 Task: Select the year "2023."
Action: Mouse moved to (643, 363)
Screenshot: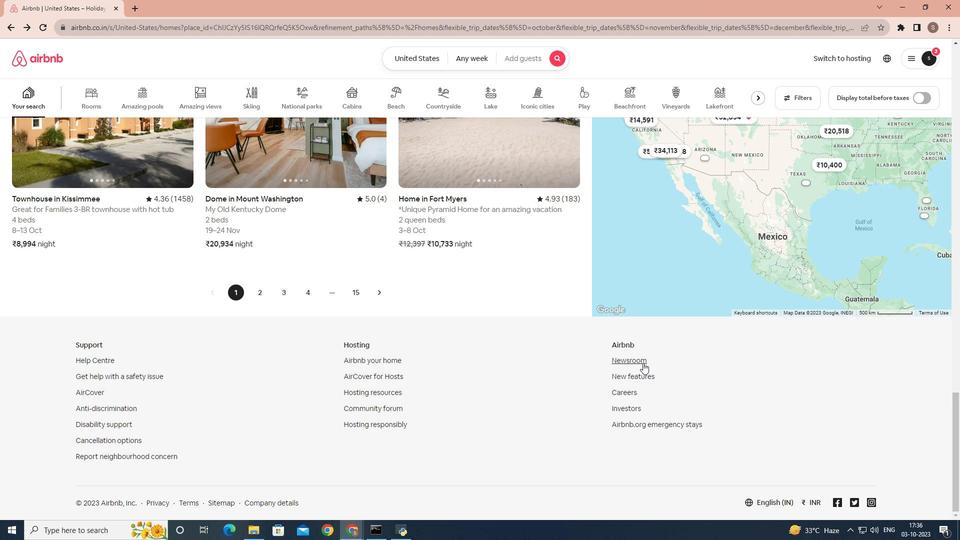 
Action: Mouse pressed left at (643, 363)
Screenshot: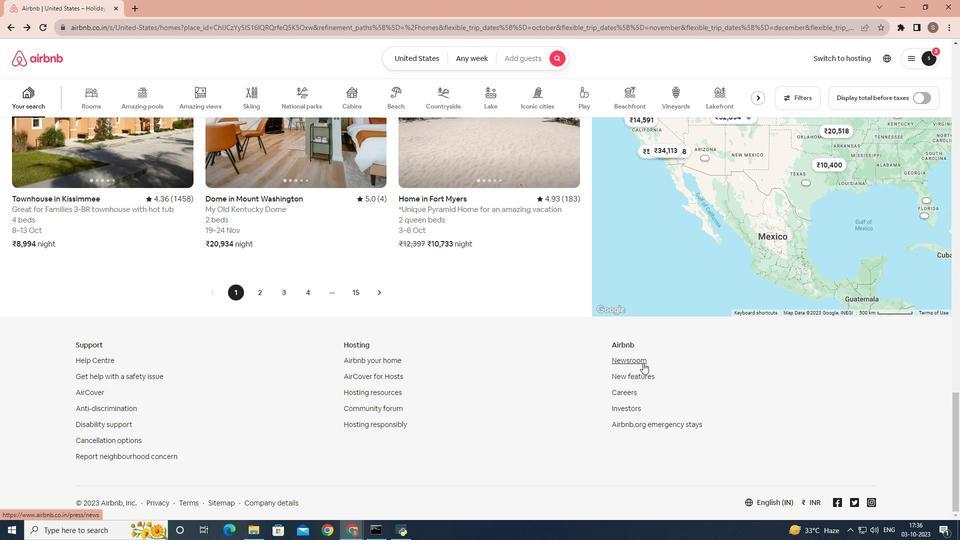 
Action: Mouse moved to (630, 61)
Screenshot: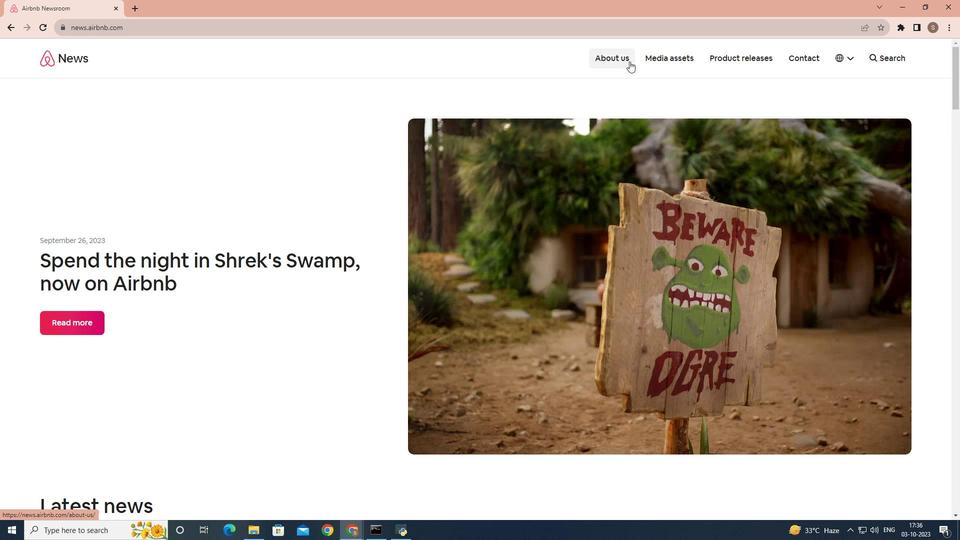 
Action: Mouse pressed left at (630, 61)
Screenshot: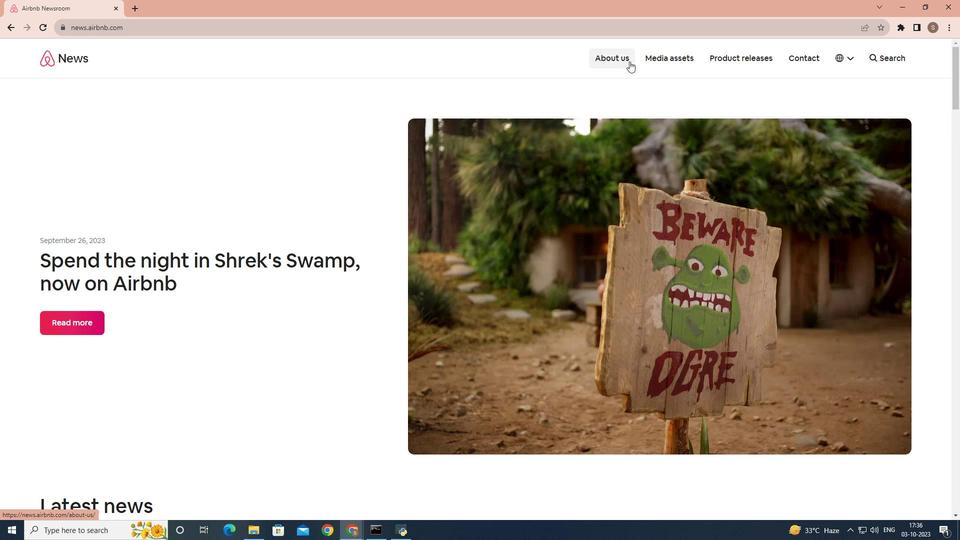 
Action: Mouse moved to (499, 194)
Screenshot: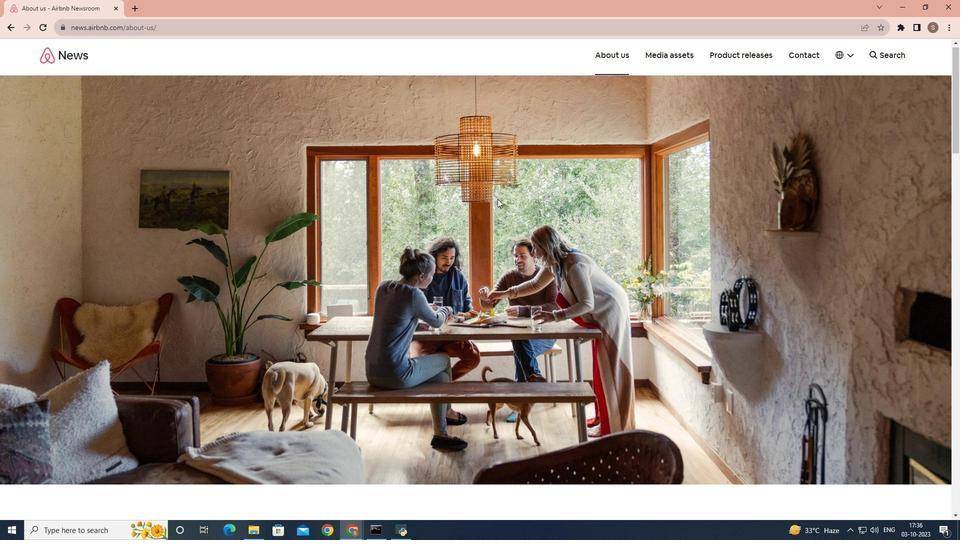 
Action: Mouse scrolled (499, 193) with delta (0, 0)
Screenshot: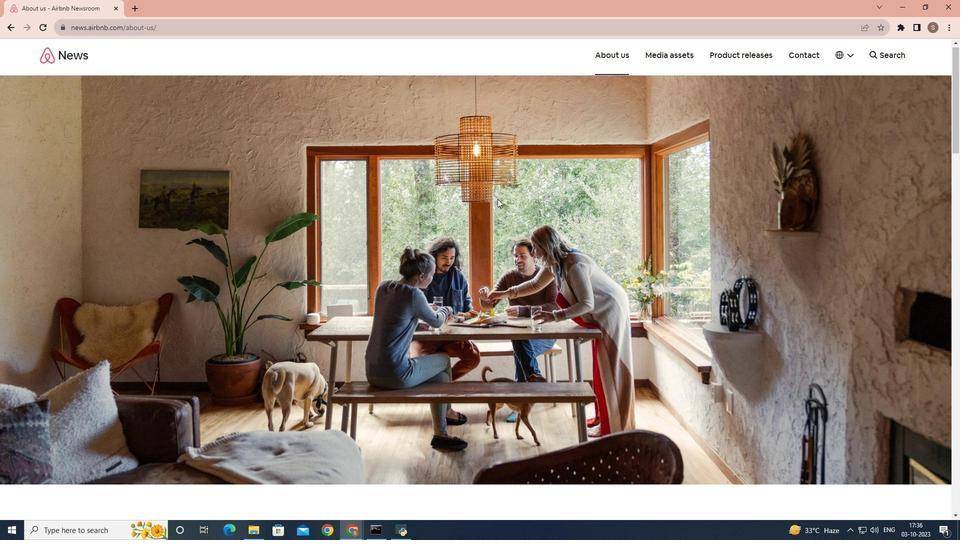 
Action: Mouse moved to (498, 198)
Screenshot: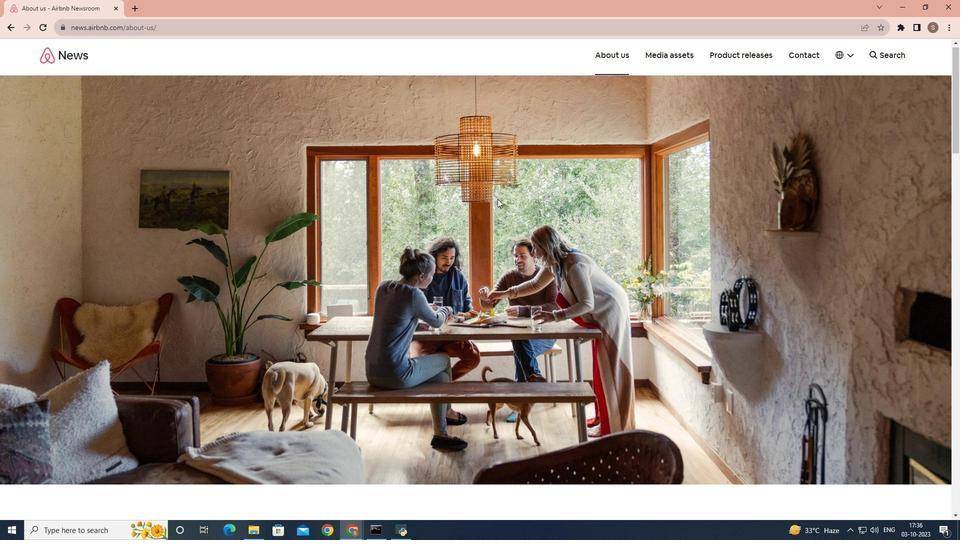 
Action: Mouse scrolled (498, 197) with delta (0, 0)
Screenshot: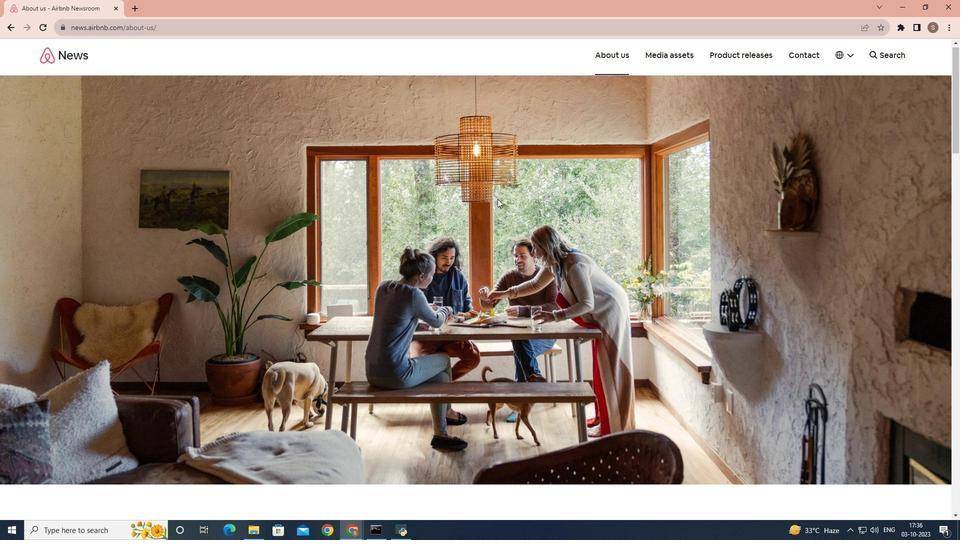 
Action: Mouse moved to (497, 199)
Screenshot: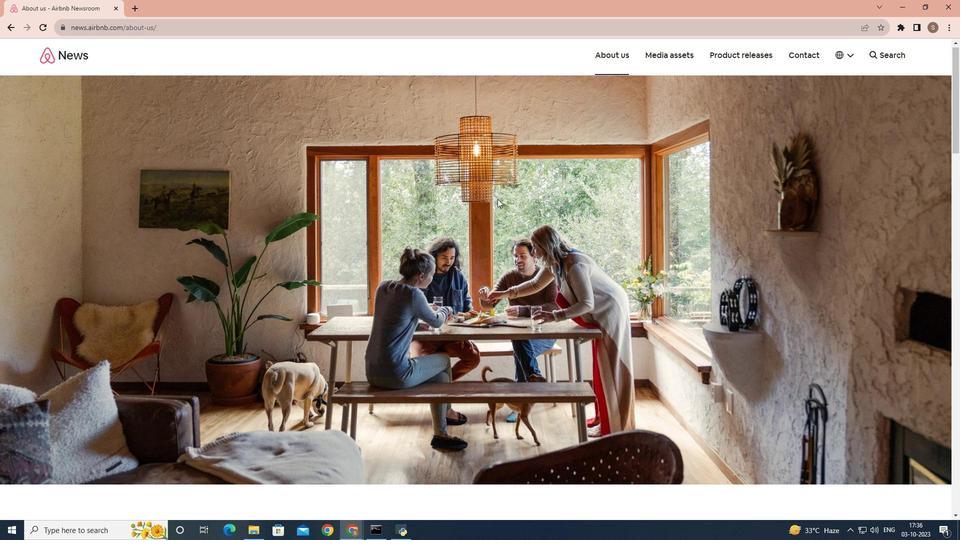 
Action: Mouse scrolled (497, 198) with delta (0, 0)
Screenshot: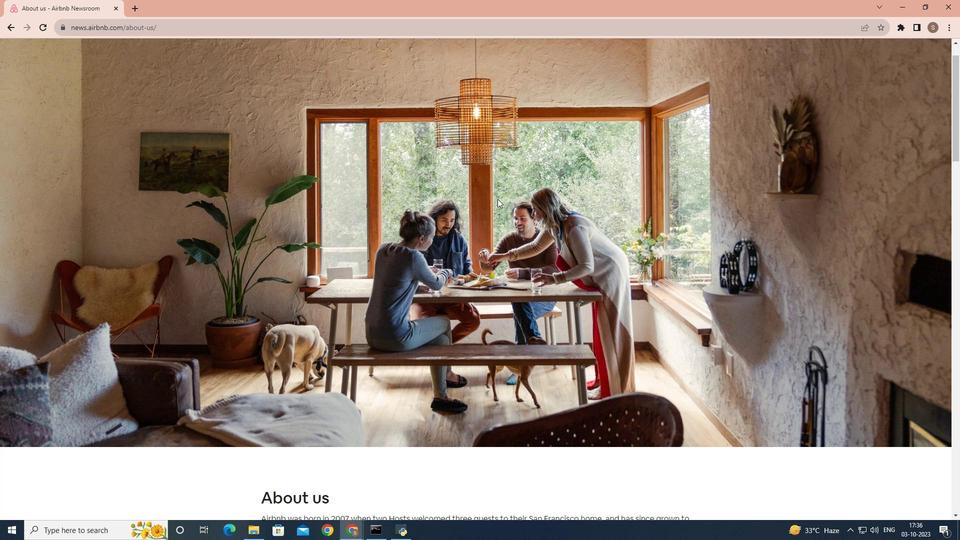 
Action: Mouse scrolled (497, 198) with delta (0, 0)
Screenshot: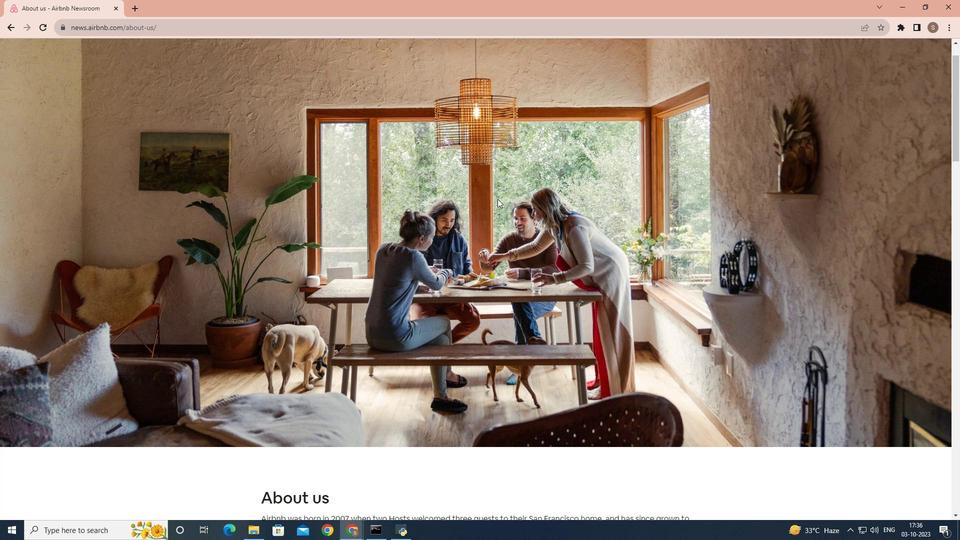 
Action: Mouse scrolled (497, 198) with delta (0, 0)
Screenshot: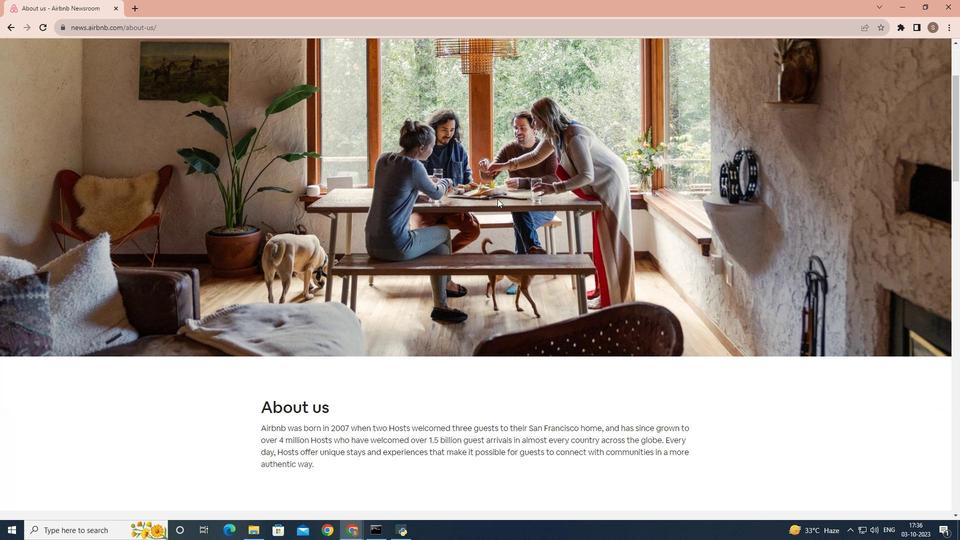 
Action: Mouse scrolled (497, 198) with delta (0, 0)
Screenshot: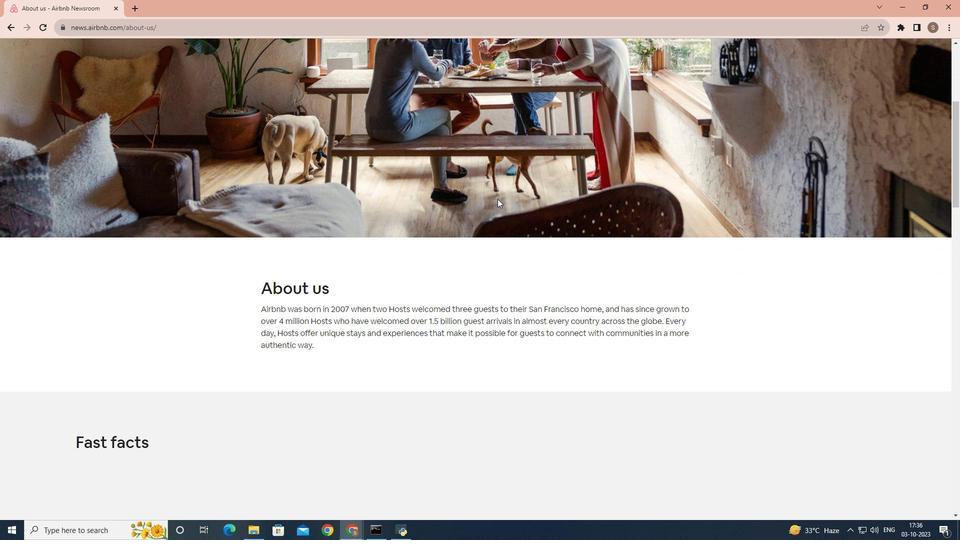 
Action: Mouse scrolled (497, 198) with delta (0, 0)
Screenshot: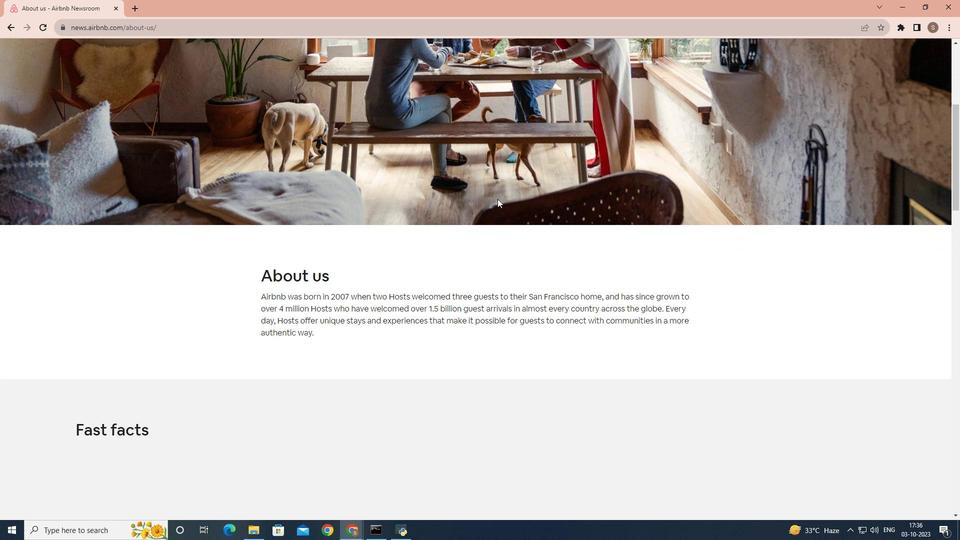 
Action: Mouse scrolled (497, 198) with delta (0, 0)
Screenshot: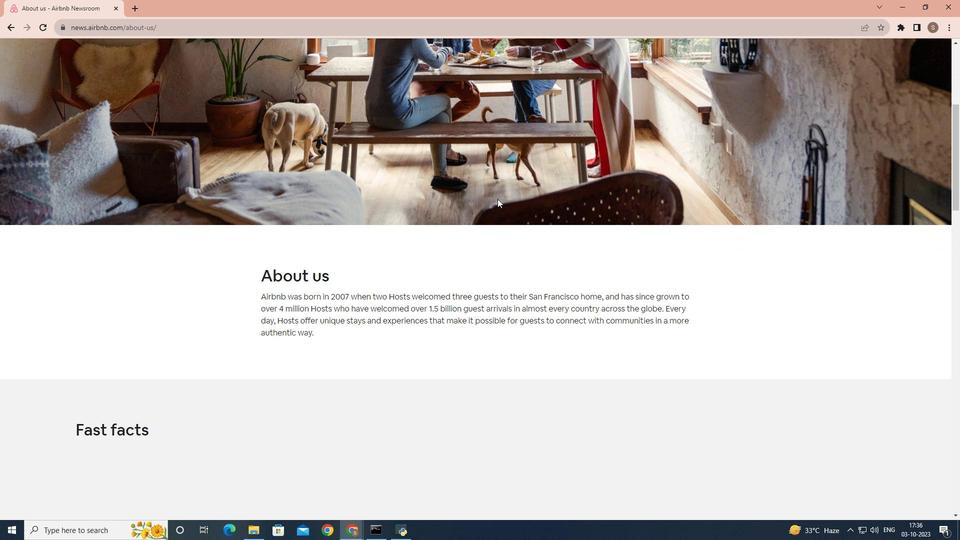 
Action: Mouse scrolled (497, 198) with delta (0, 0)
Screenshot: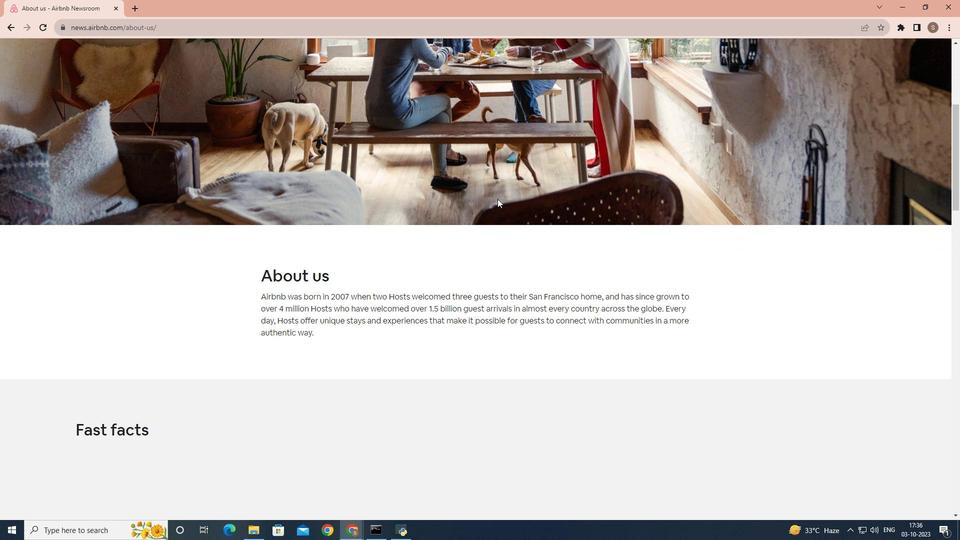 
Action: Mouse scrolled (497, 198) with delta (0, 0)
Screenshot: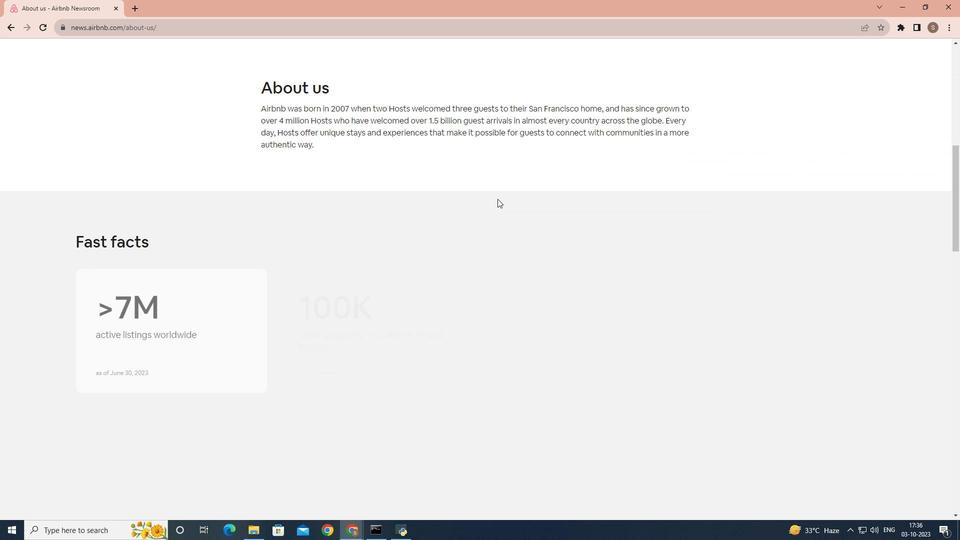 
Action: Mouse scrolled (497, 198) with delta (0, 0)
Screenshot: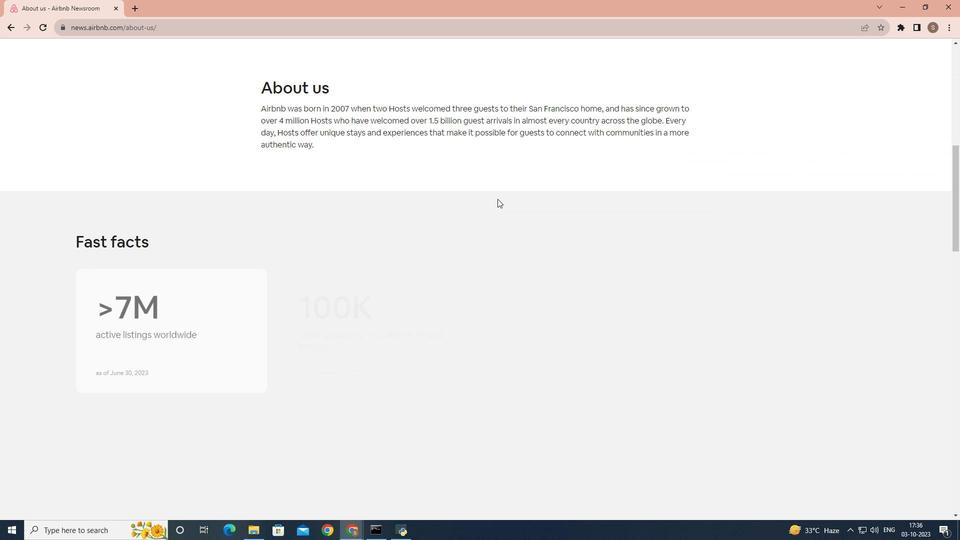 
Action: Mouse scrolled (497, 198) with delta (0, 0)
Screenshot: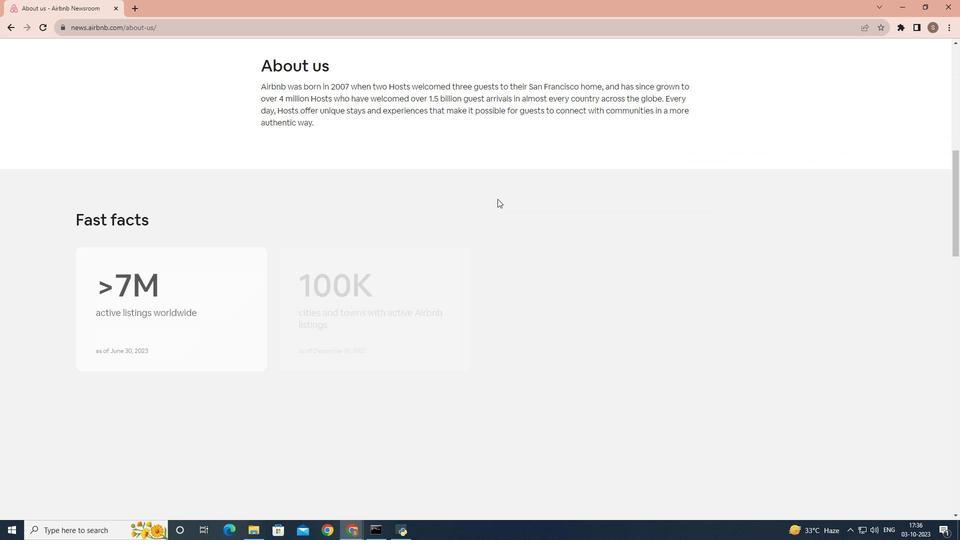 
Action: Mouse scrolled (497, 198) with delta (0, 0)
Screenshot: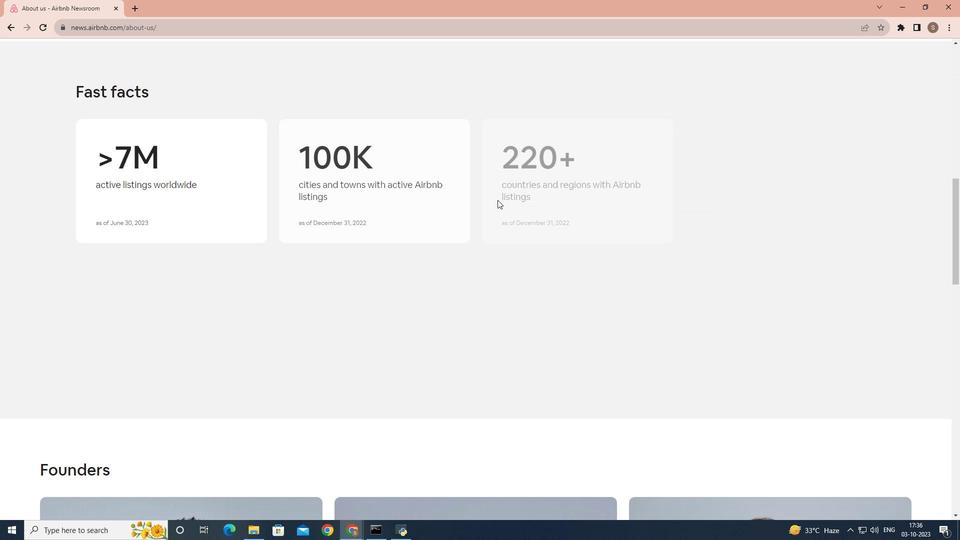 
Action: Mouse moved to (497, 200)
Screenshot: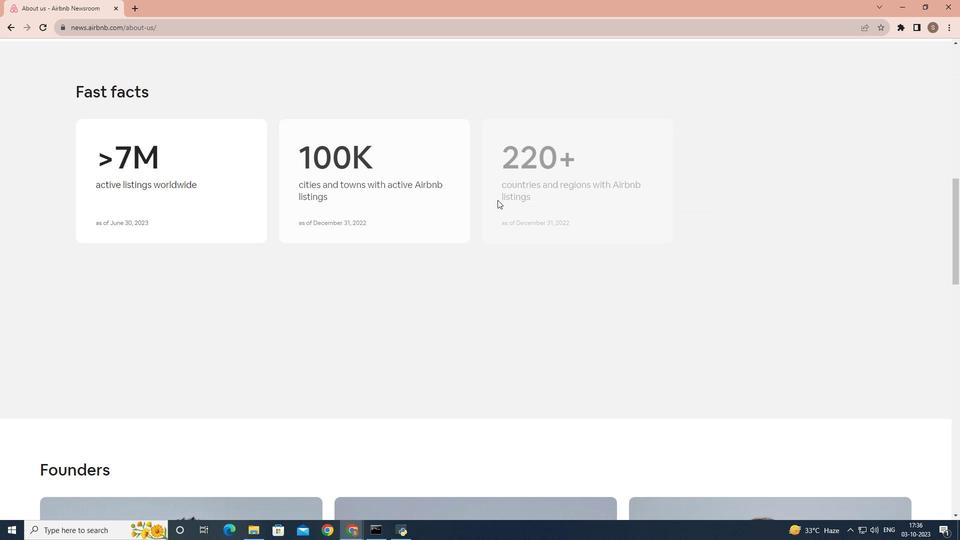
Action: Mouse scrolled (497, 199) with delta (0, 0)
Screenshot: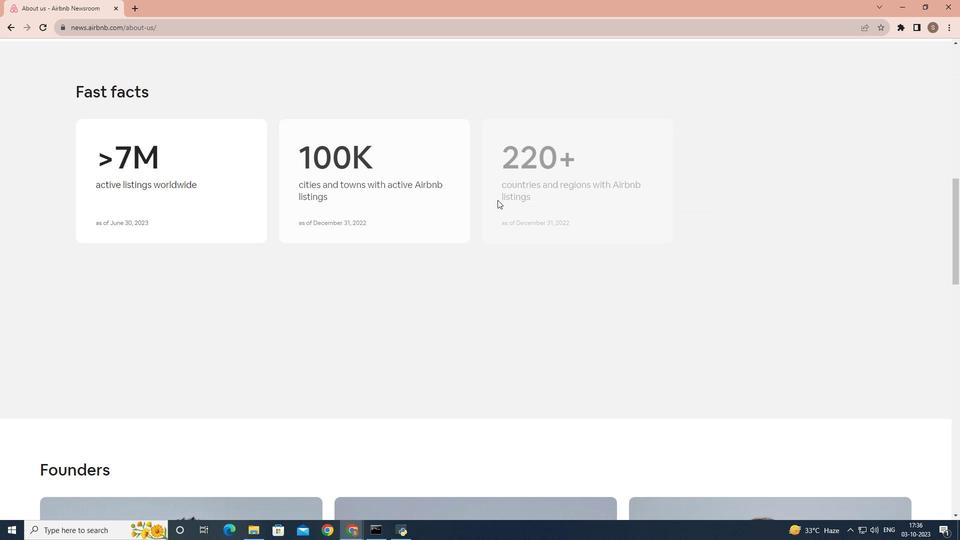 
Action: Mouse moved to (497, 201)
Screenshot: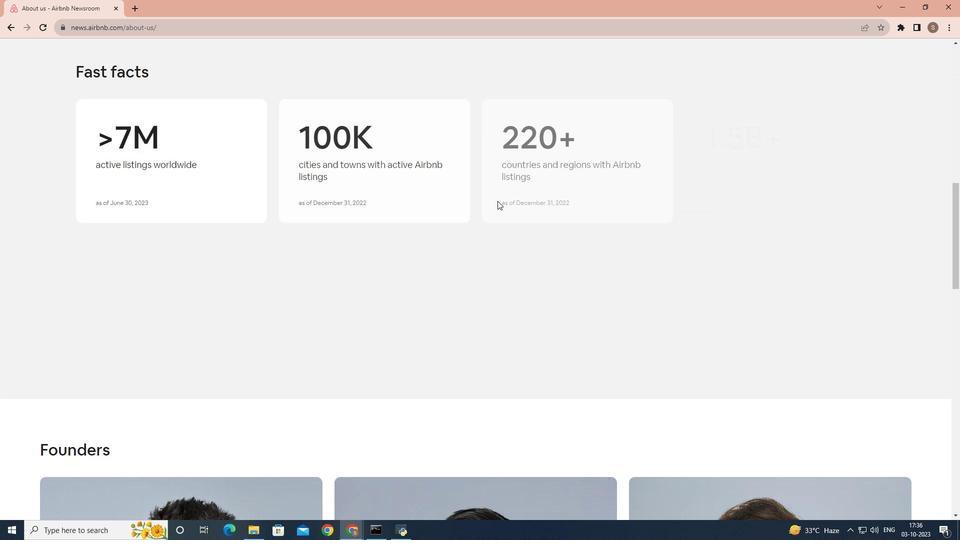 
Action: Mouse scrolled (497, 200) with delta (0, 0)
Screenshot: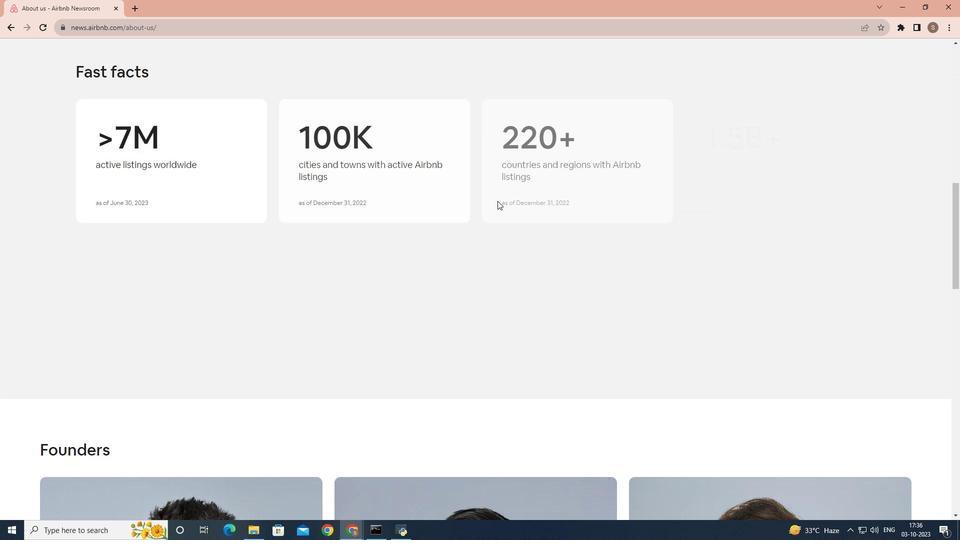 
Action: Mouse moved to (446, 210)
Screenshot: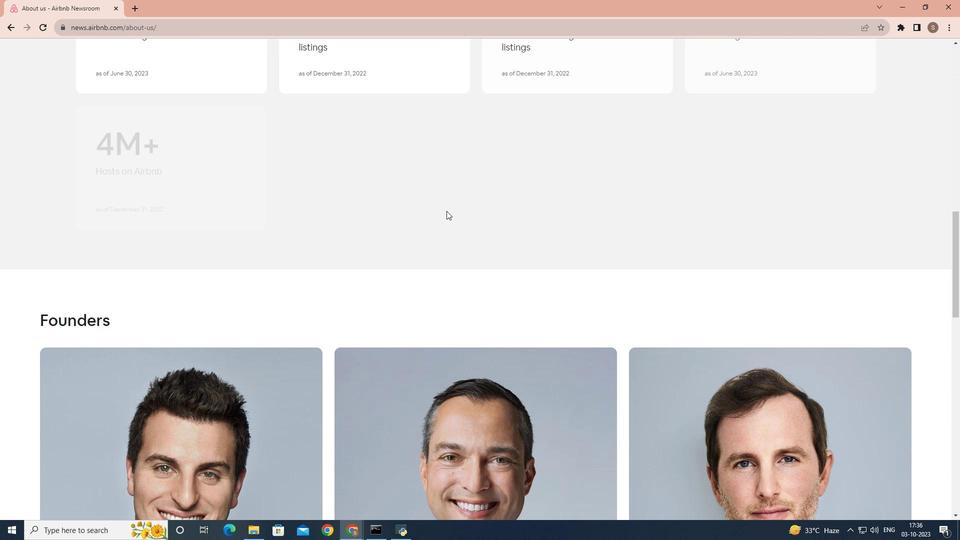 
Action: Mouse scrolled (446, 210) with delta (0, 0)
Screenshot: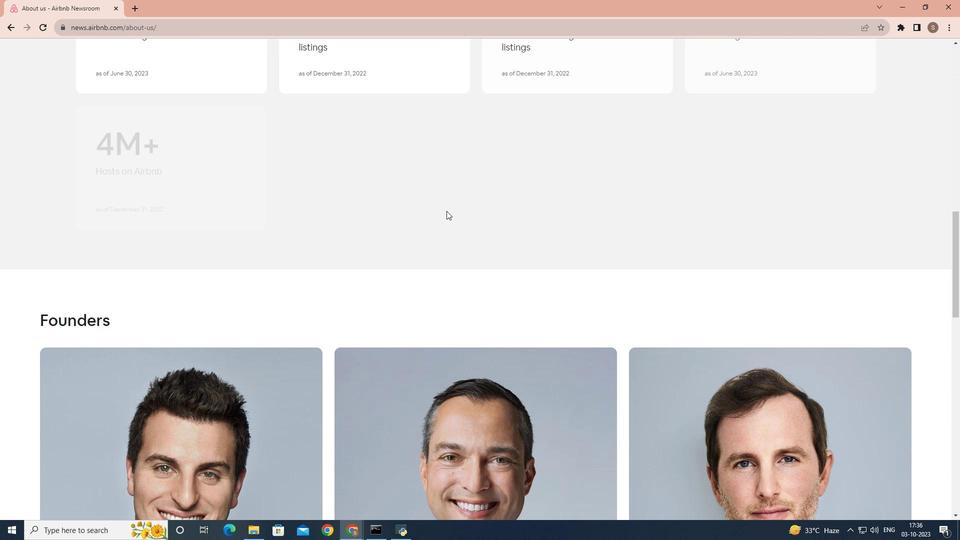 
Action: Mouse moved to (444, 212)
Screenshot: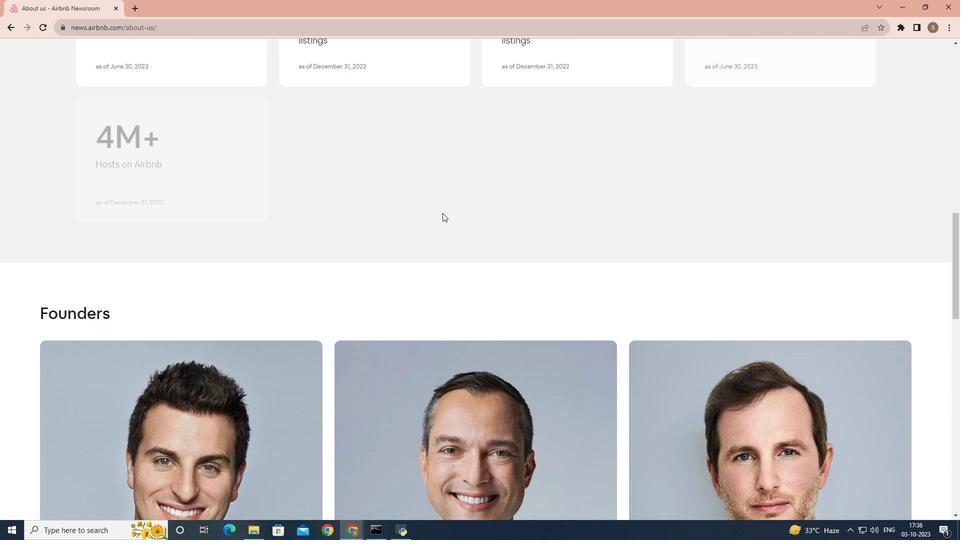 
Action: Mouse scrolled (444, 211) with delta (0, 0)
Screenshot: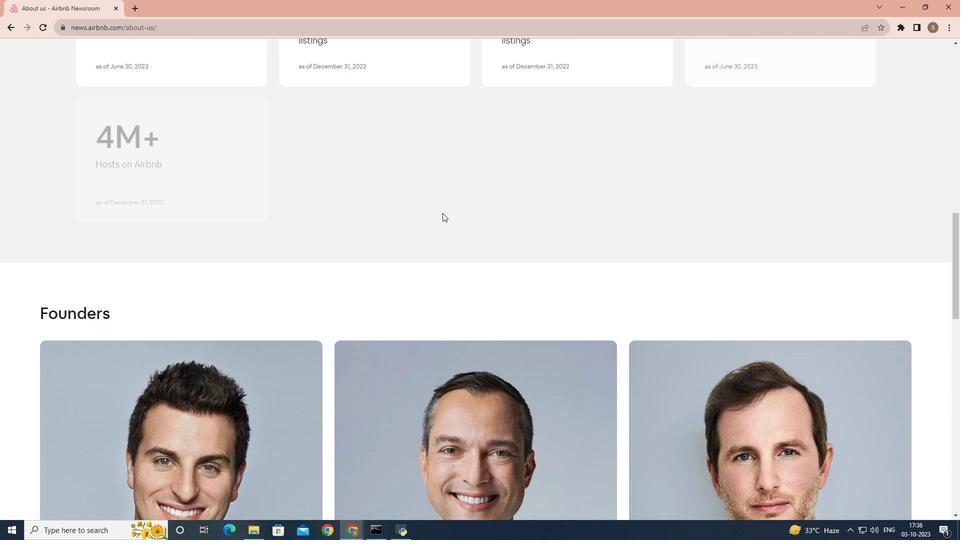 
Action: Mouse moved to (442, 213)
Screenshot: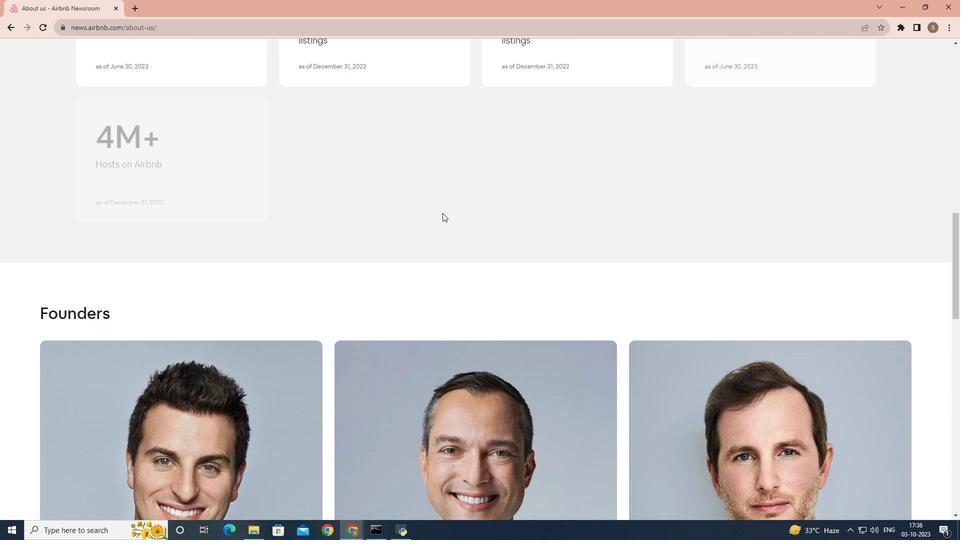 
Action: Mouse scrolled (442, 212) with delta (0, 0)
Screenshot: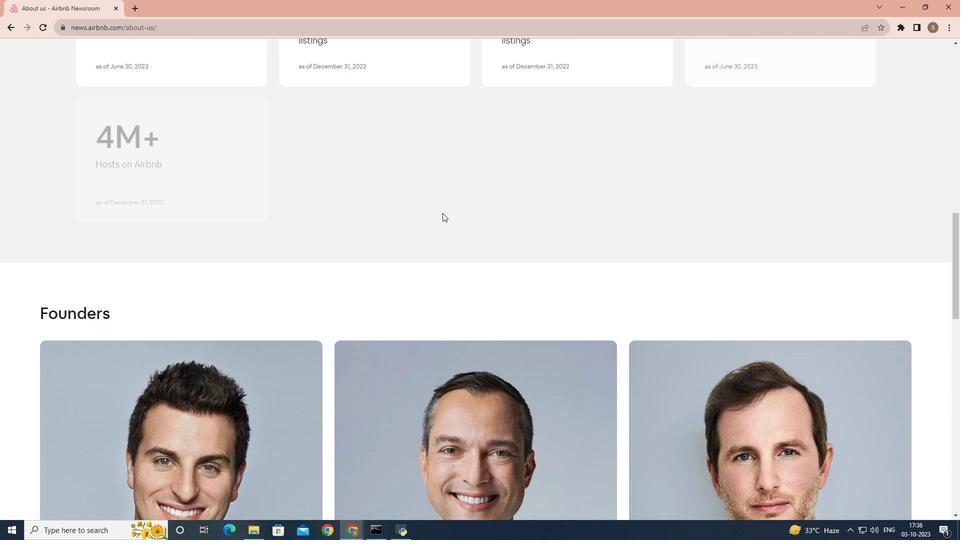 
Action: Mouse moved to (442, 213)
Screenshot: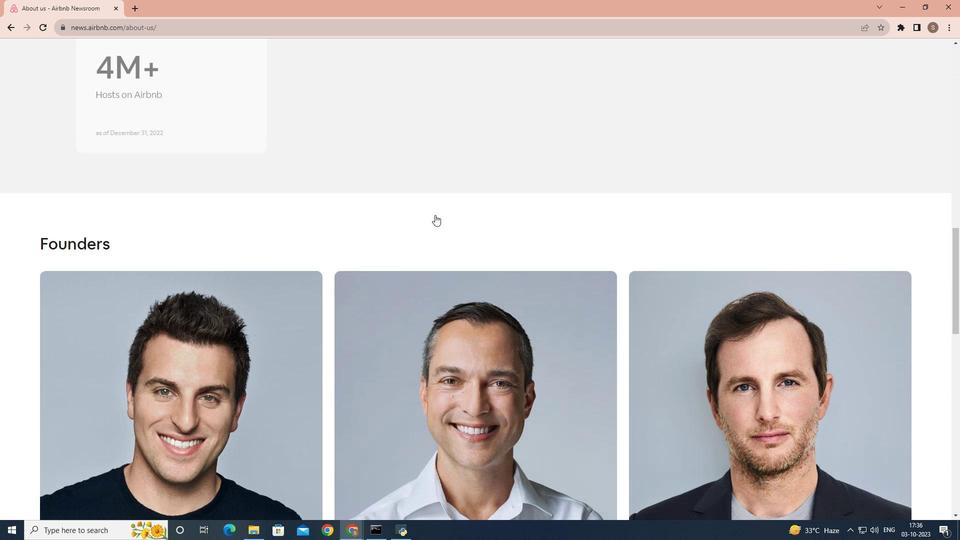 
Action: Mouse scrolled (442, 213) with delta (0, 0)
Screenshot: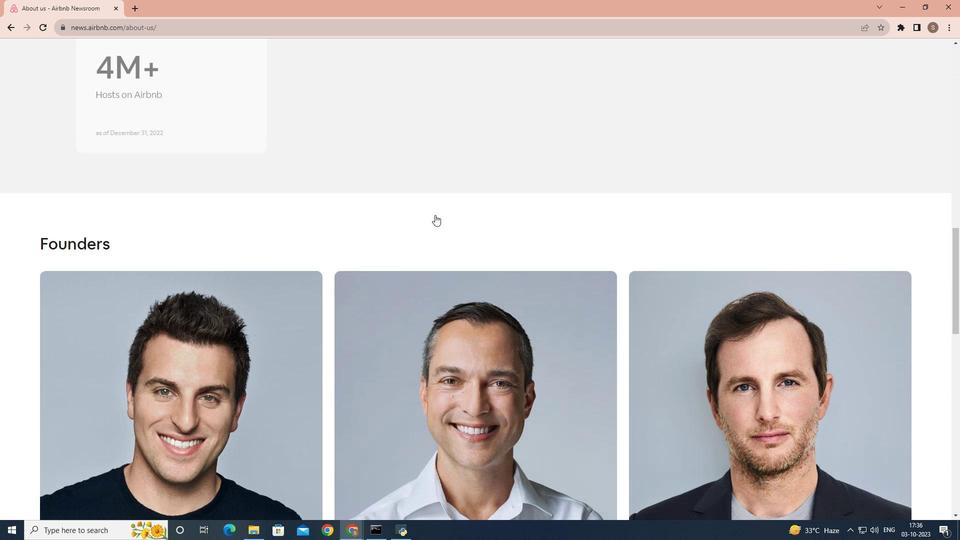 
Action: Mouse moved to (400, 220)
Screenshot: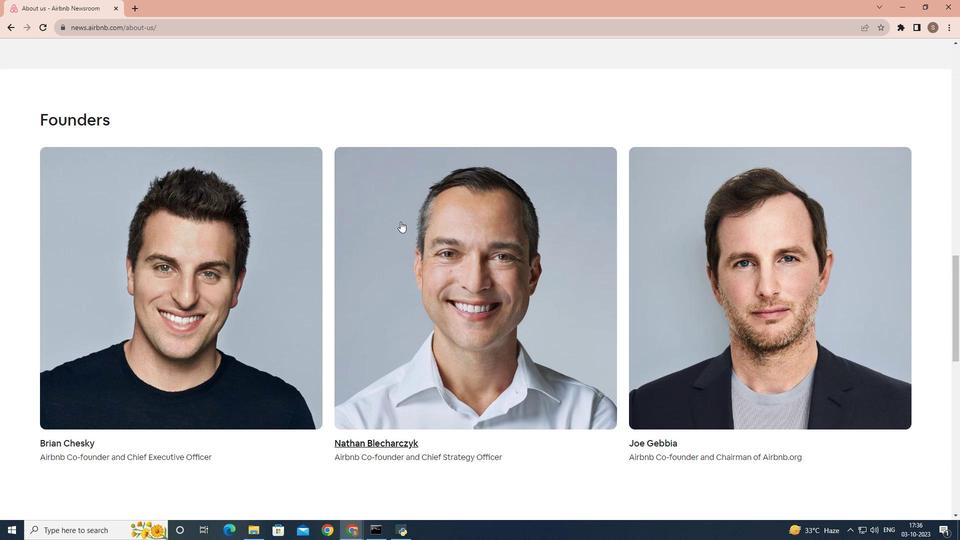 
Action: Mouse scrolled (400, 220) with delta (0, 0)
Screenshot: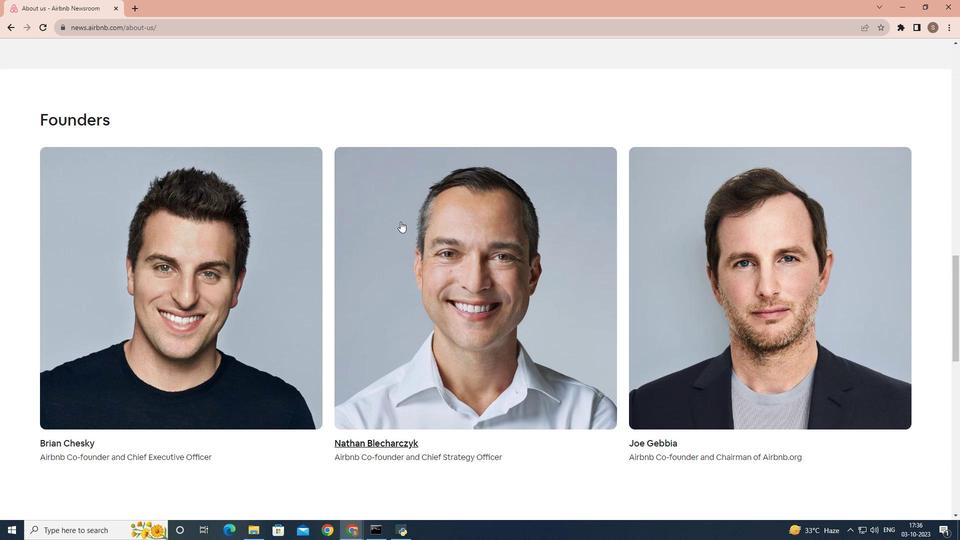 
Action: Mouse moved to (400, 221)
Screenshot: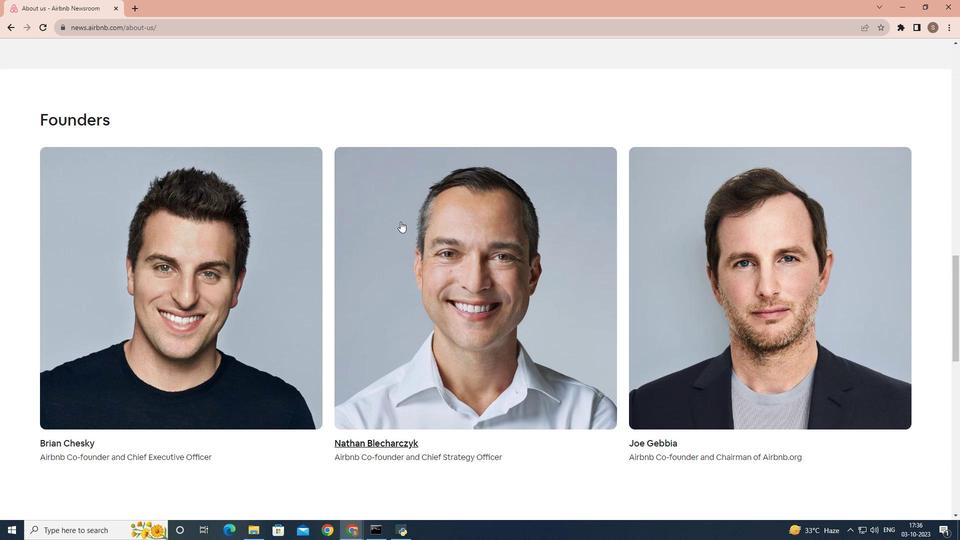 
Action: Mouse scrolled (400, 221) with delta (0, 0)
Screenshot: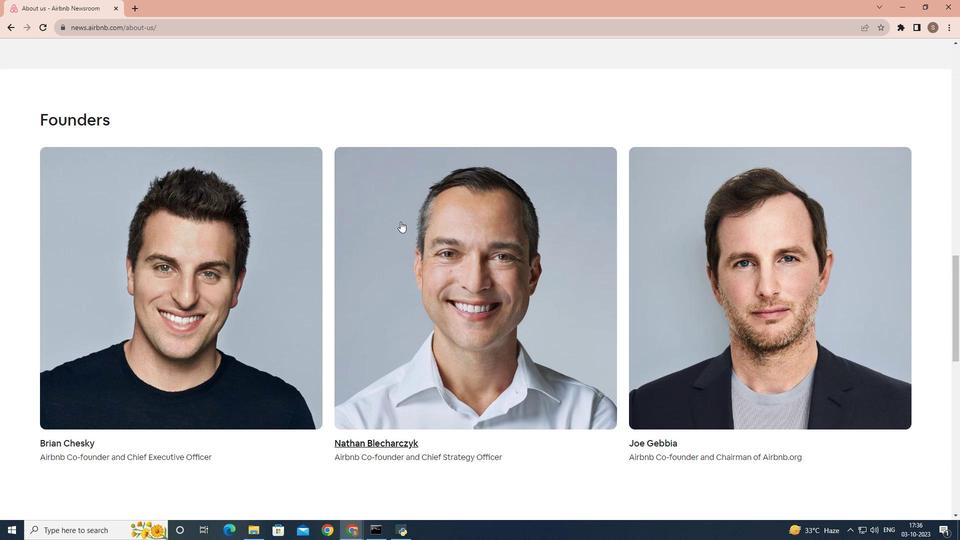 
Action: Mouse scrolled (400, 221) with delta (0, 0)
Screenshot: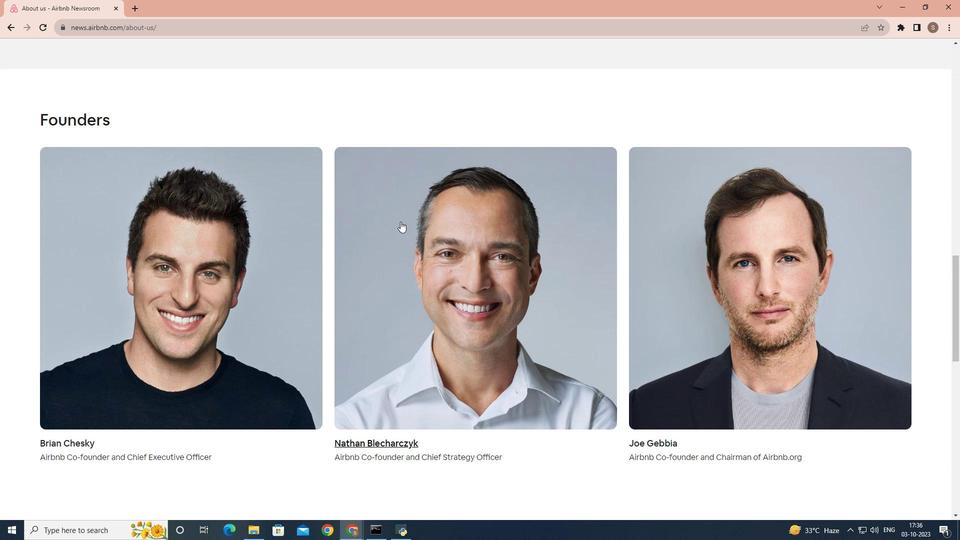 
Action: Mouse moved to (400, 221)
Screenshot: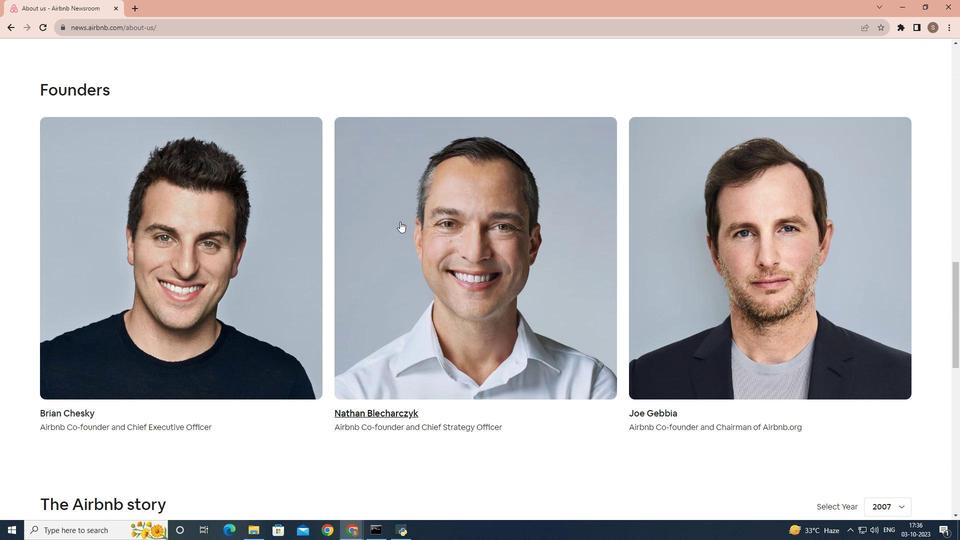 
Action: Mouse scrolled (400, 221) with delta (0, 0)
Screenshot: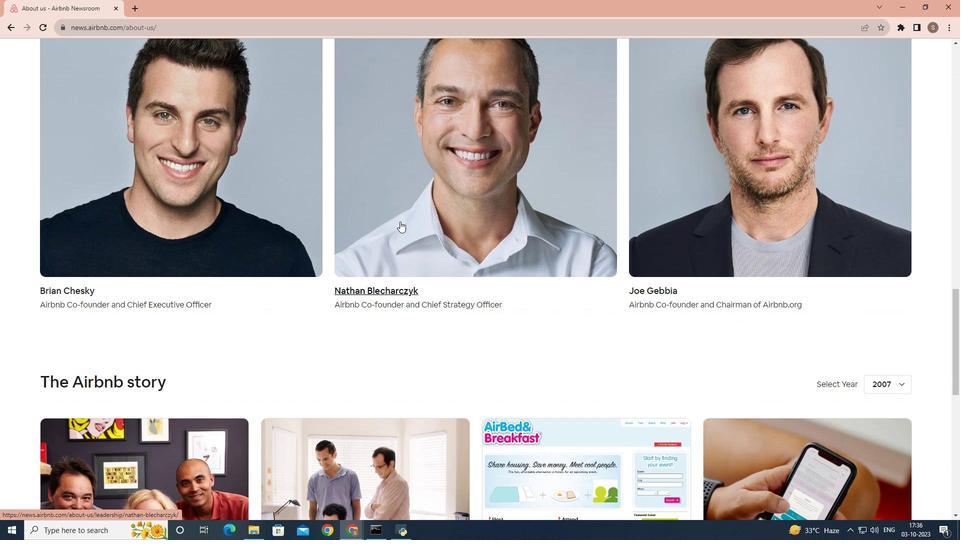 
Action: Mouse scrolled (400, 221) with delta (0, 0)
Screenshot: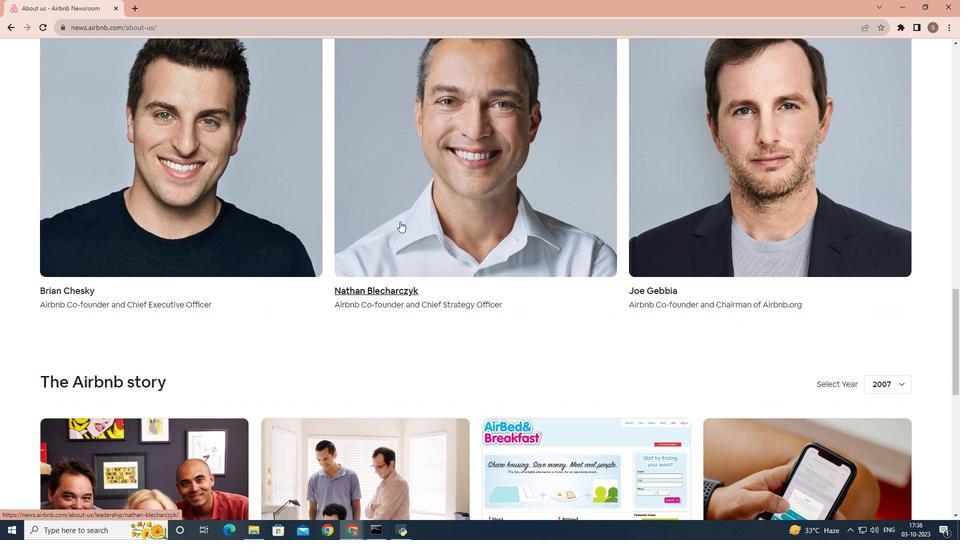 
Action: Mouse scrolled (400, 221) with delta (0, 0)
Screenshot: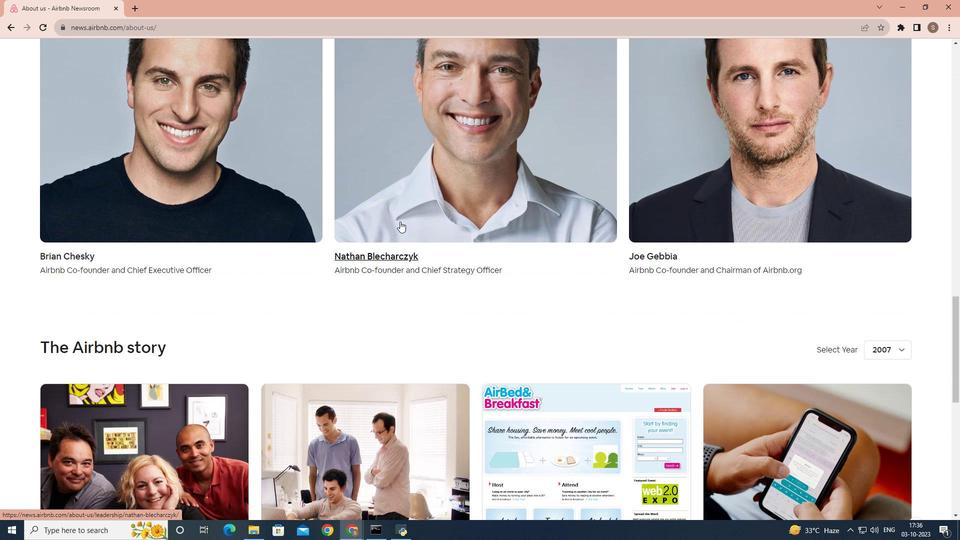 
Action: Mouse scrolled (400, 221) with delta (0, 0)
Screenshot: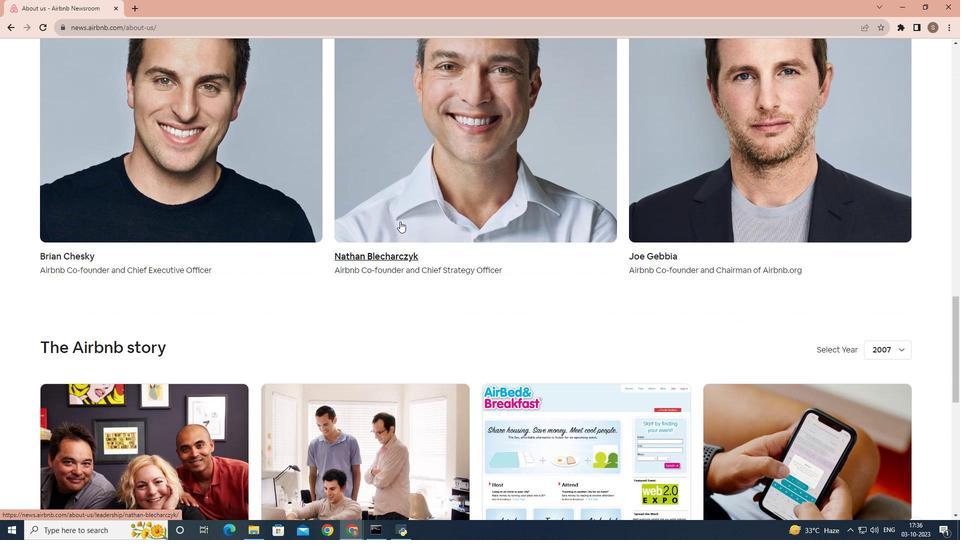 
Action: Mouse moved to (902, 185)
Screenshot: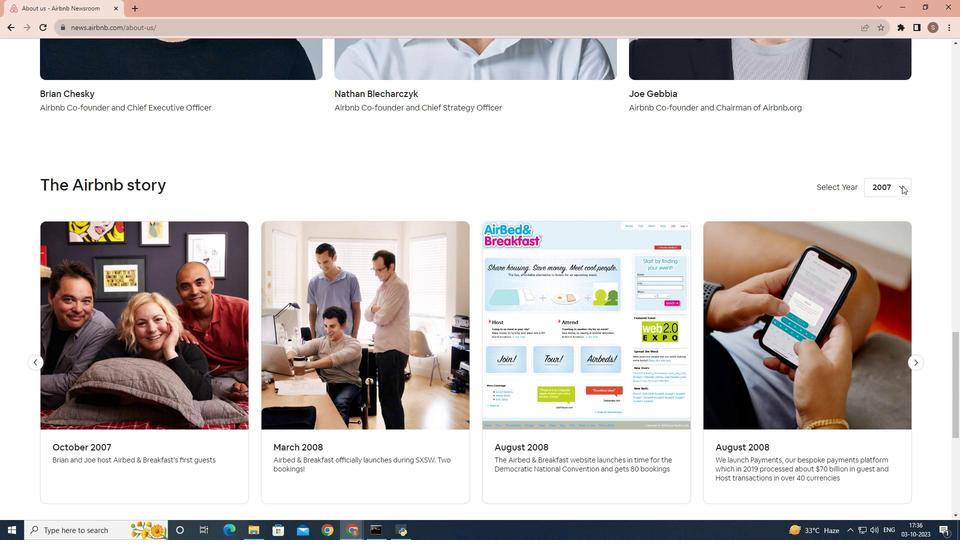 
Action: Mouse pressed left at (902, 185)
Screenshot: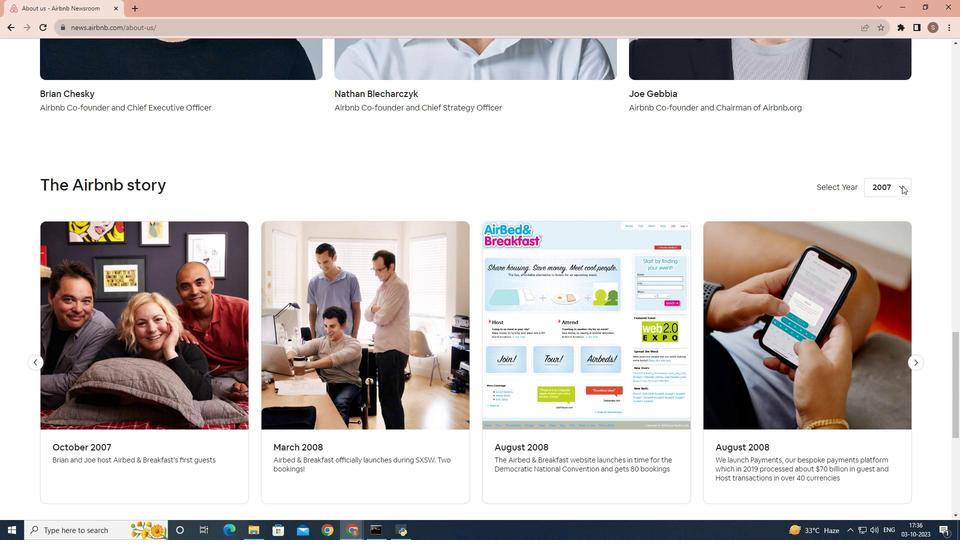 
Action: Mouse moved to (881, 417)
Screenshot: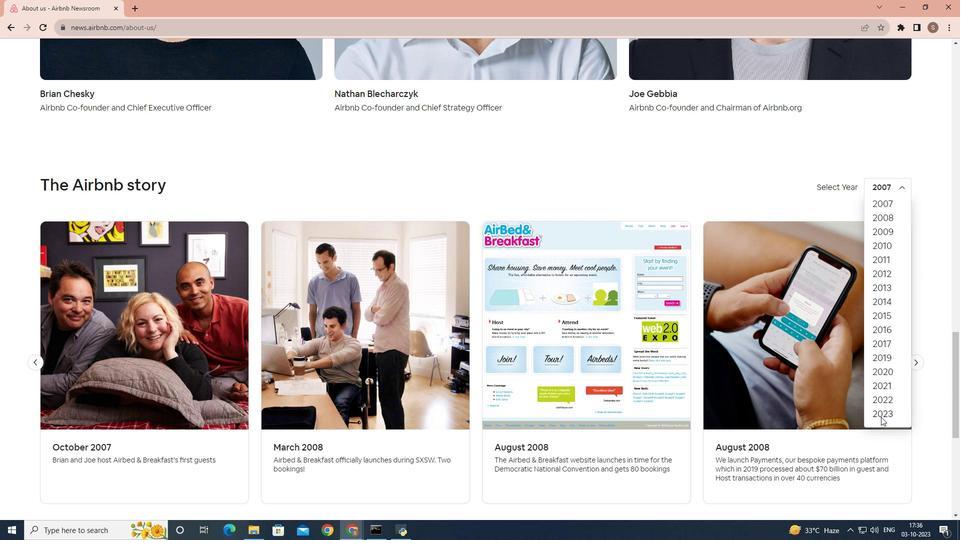 
Action: Mouse pressed left at (881, 417)
Screenshot: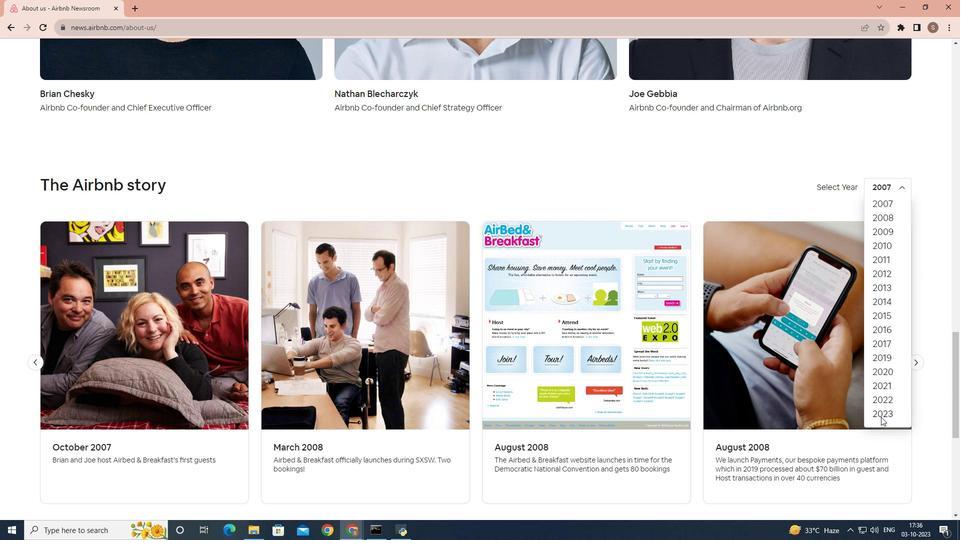 
